 Task: Reply all   from  to Email0091 with a subject Re:Subject0091 and with a message Message0091
Action: Mouse moved to (517, 36)
Screenshot: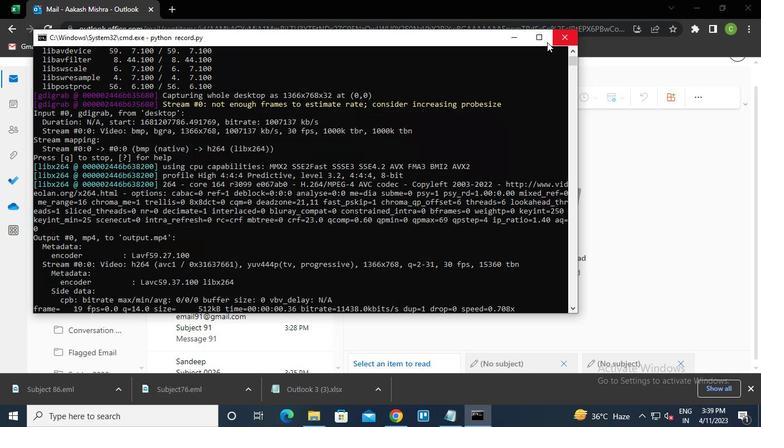
Action: Mouse pressed left at (517, 36)
Screenshot: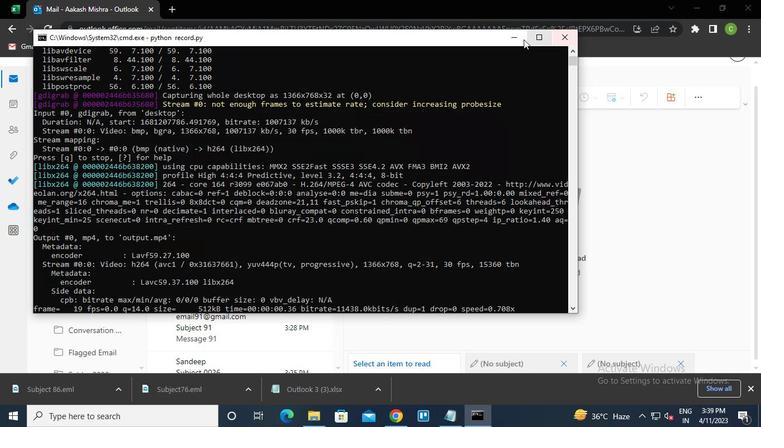 
Action: Mouse moved to (231, 210)
Screenshot: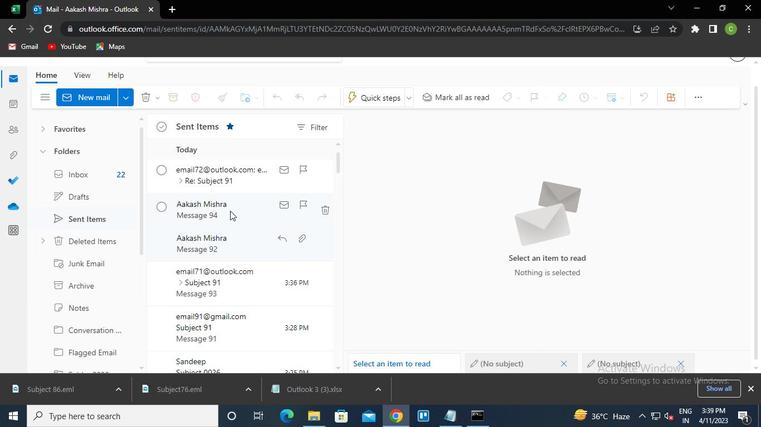
Action: Mouse pressed left at (231, 210)
Screenshot: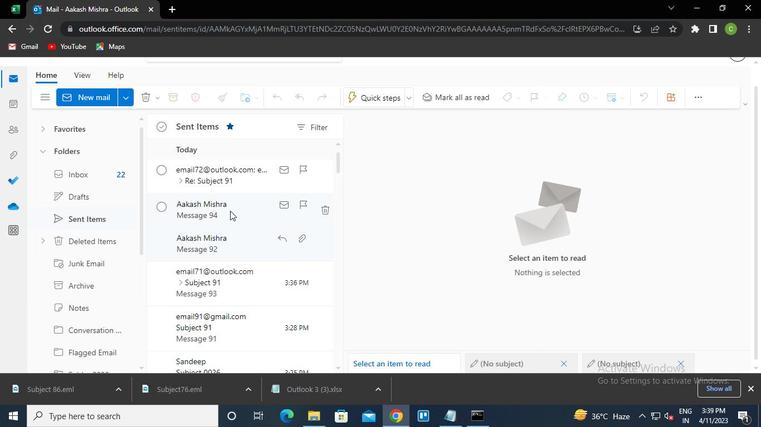 
Action: Mouse moved to (688, 158)
Screenshot: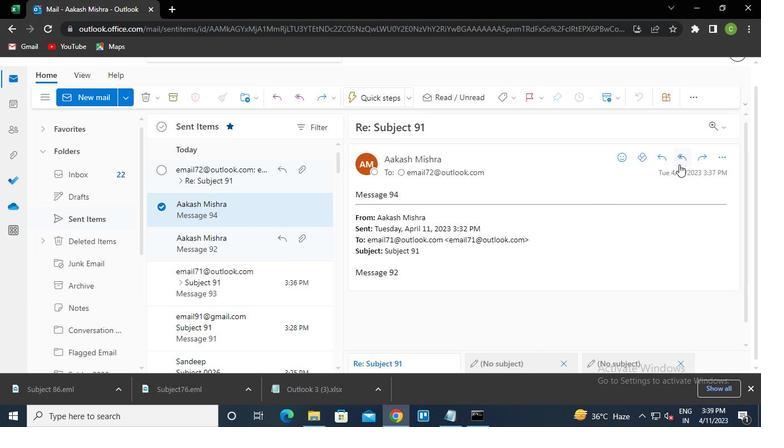 
Action: Mouse pressed left at (688, 158)
Screenshot: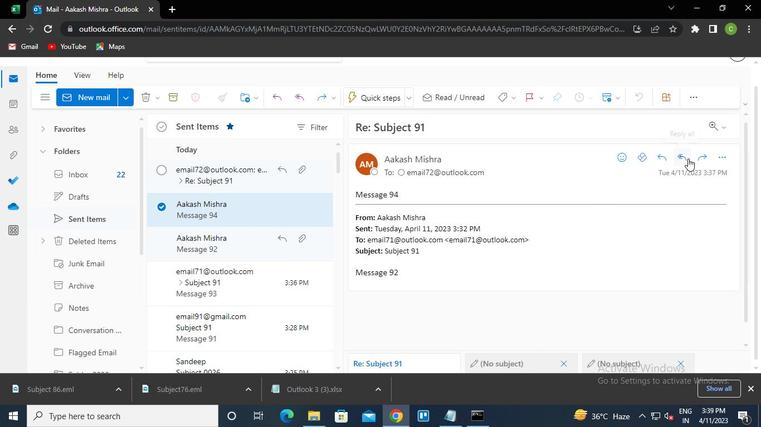 
Action: Mouse moved to (522, 131)
Screenshot: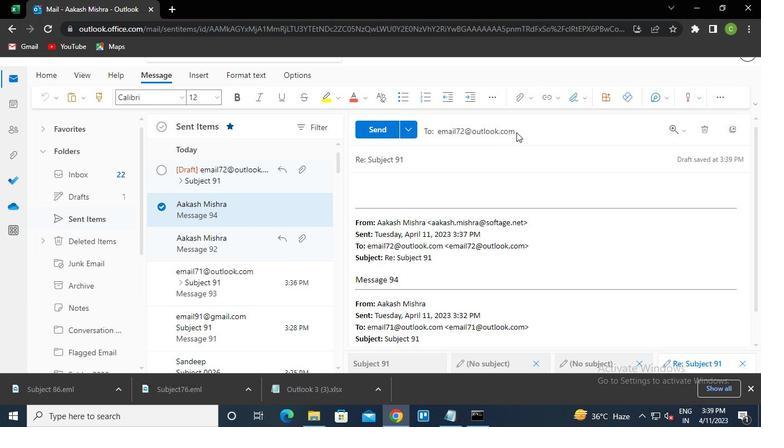
Action: Mouse pressed left at (522, 131)
Screenshot: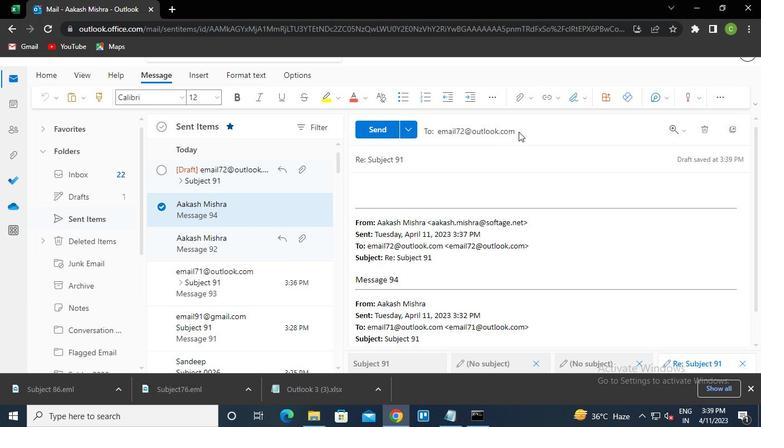 
Action: Mouse moved to (485, 162)
Screenshot: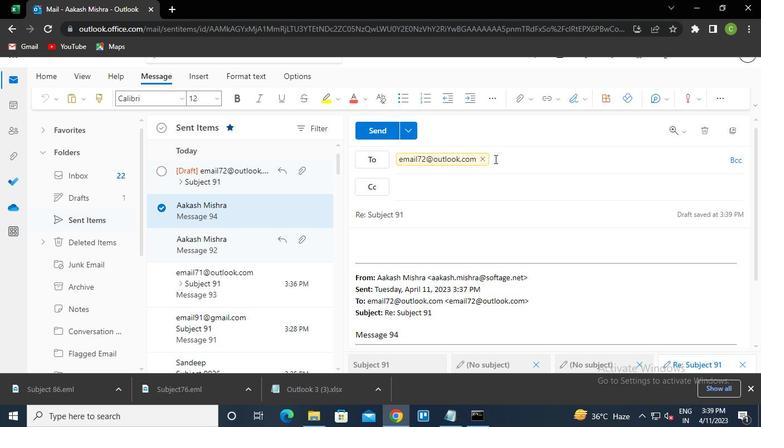 
Action: Mouse pressed left at (485, 162)
Screenshot: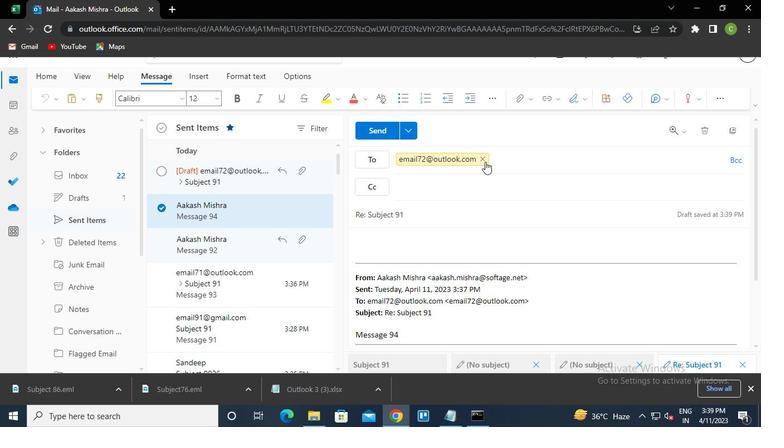 
Action: Mouse moved to (482, 161)
Screenshot: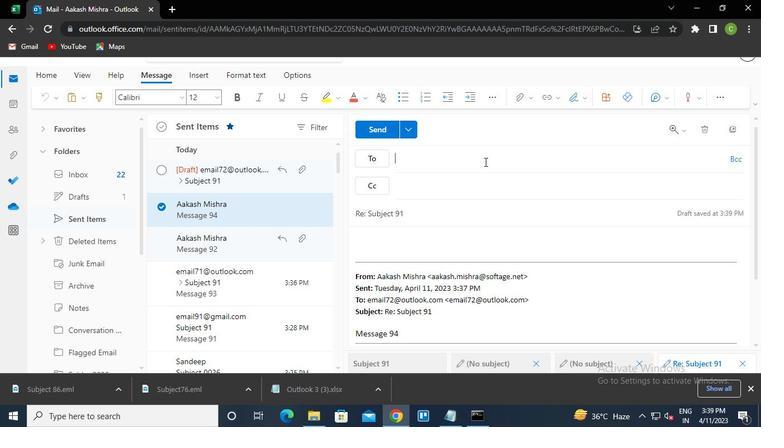 
Action: Keyboard e
Screenshot: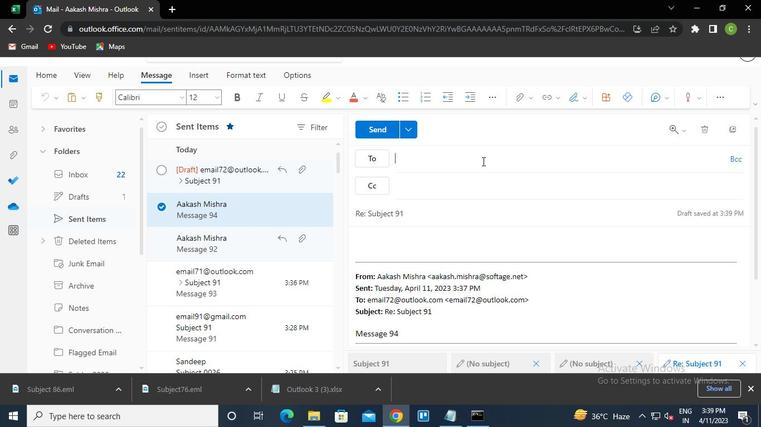 
Action: Keyboard m
Screenshot: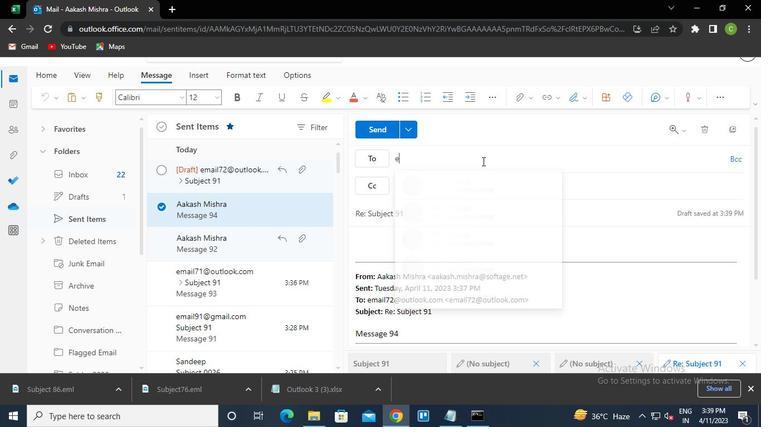 
Action: Keyboard a
Screenshot: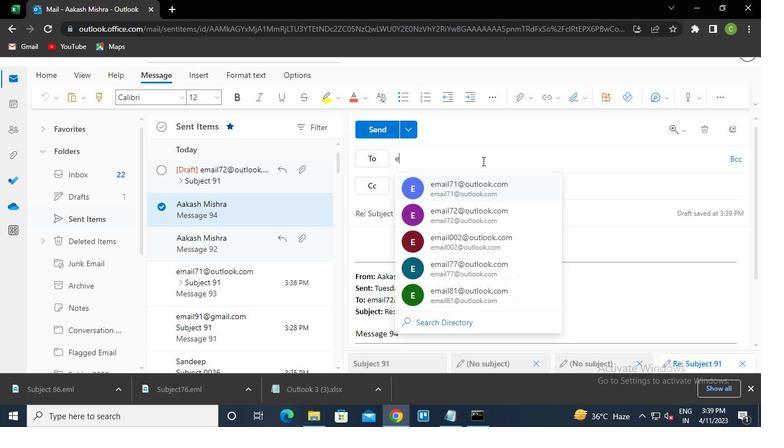 
Action: Keyboard i
Screenshot: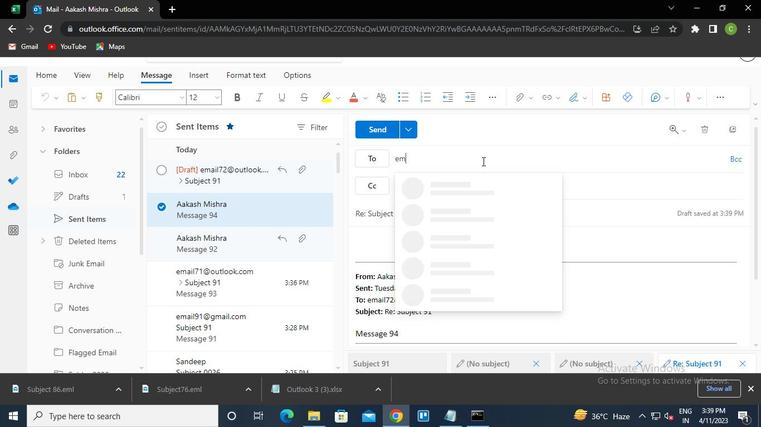 
Action: Keyboard l
Screenshot: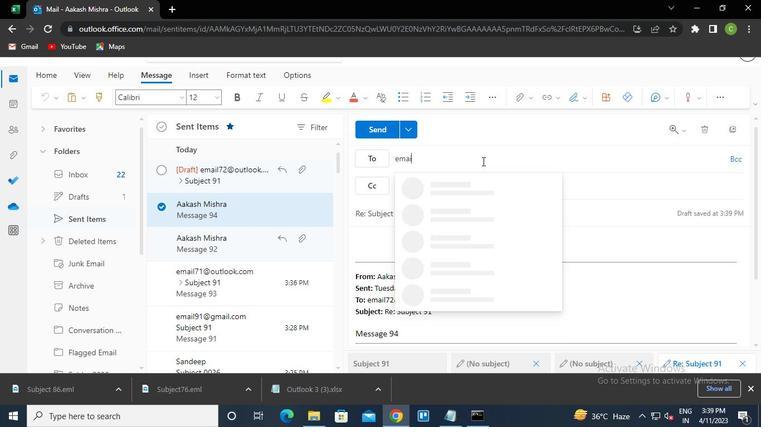 
Action: Keyboard <105>
Screenshot: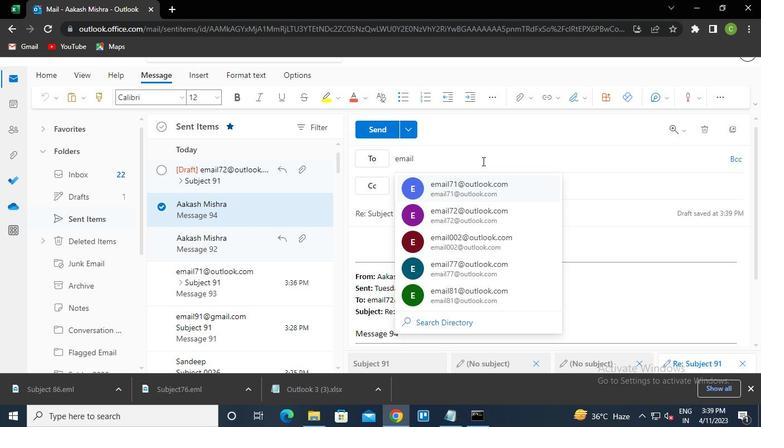 
Action: Keyboard <97>
Screenshot: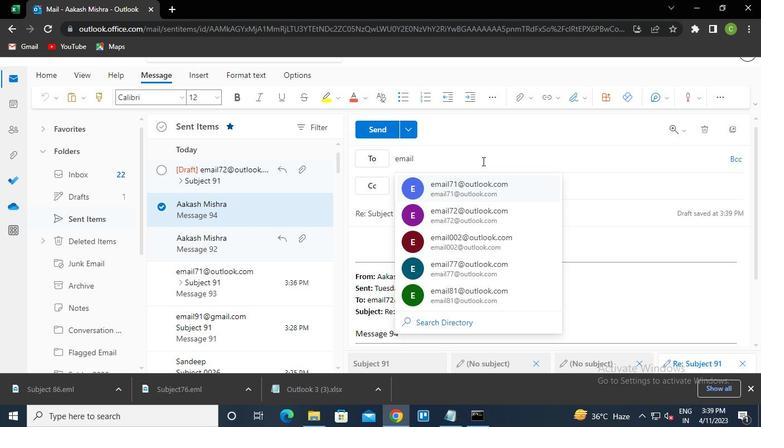 
Action: Keyboard Key.shift
Screenshot: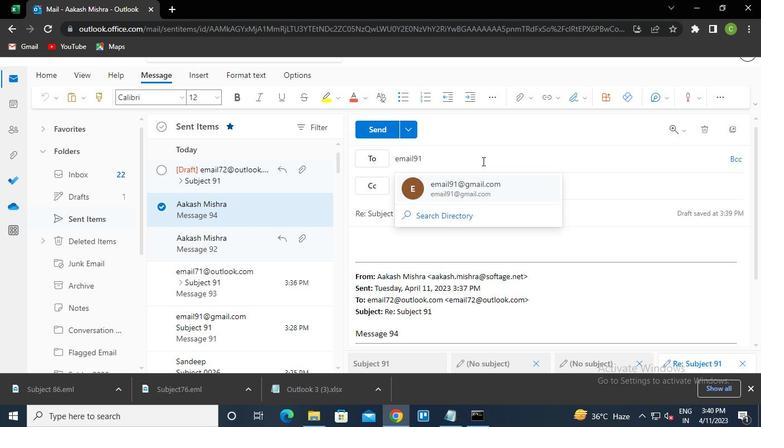
Action: Keyboard @
Screenshot: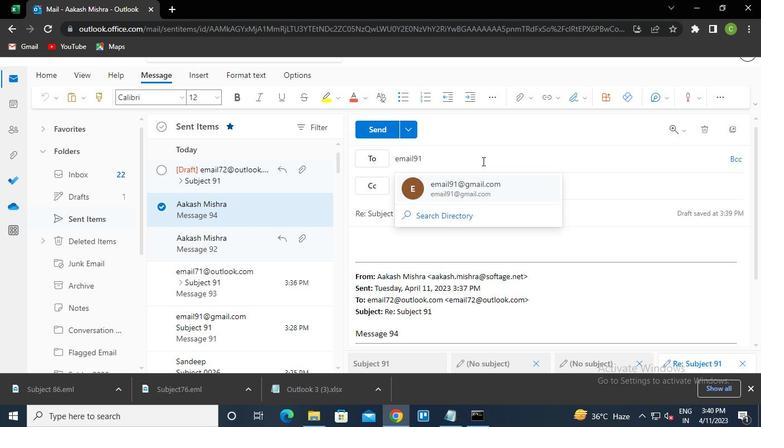 
Action: Keyboard o
Screenshot: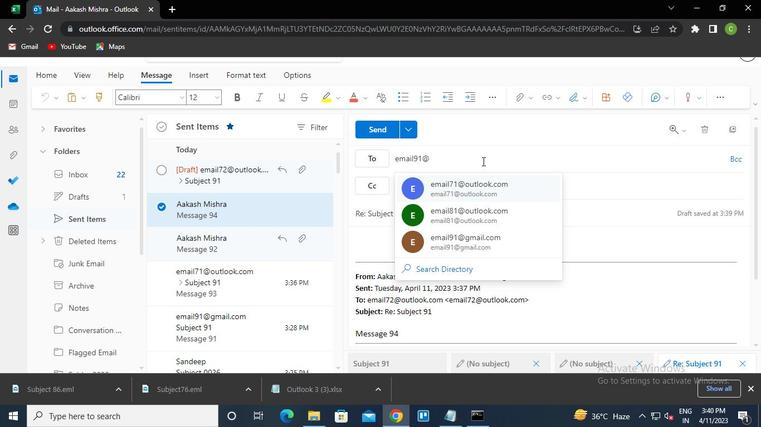 
Action: Keyboard u
Screenshot: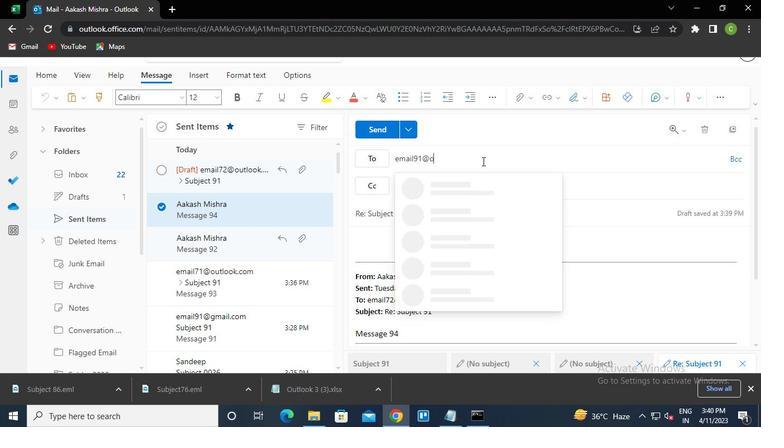 
Action: Keyboard t
Screenshot: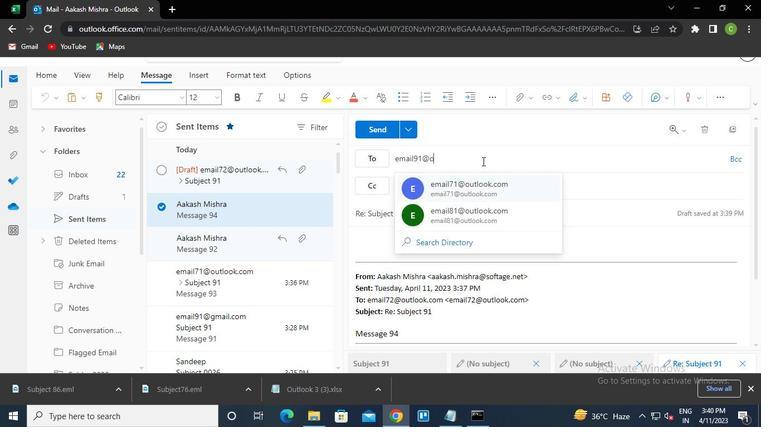 
Action: Keyboard l
Screenshot: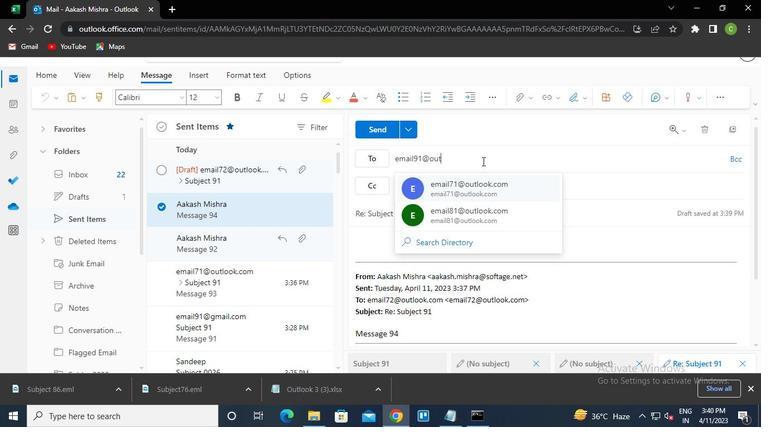 
Action: Keyboard o
Screenshot: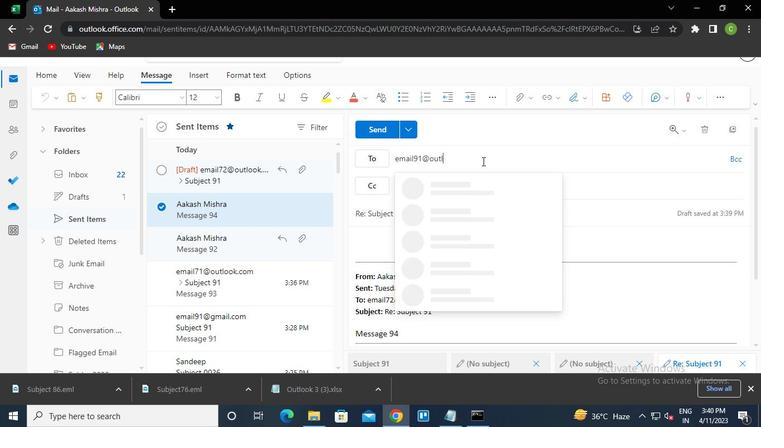 
Action: Keyboard o
Screenshot: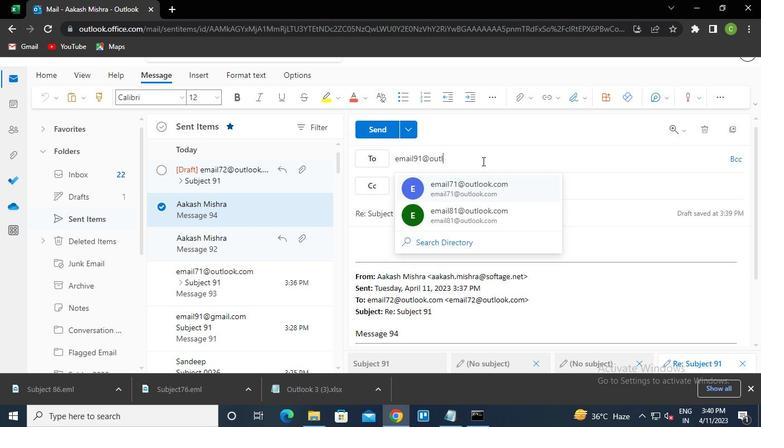
Action: Keyboard k
Screenshot: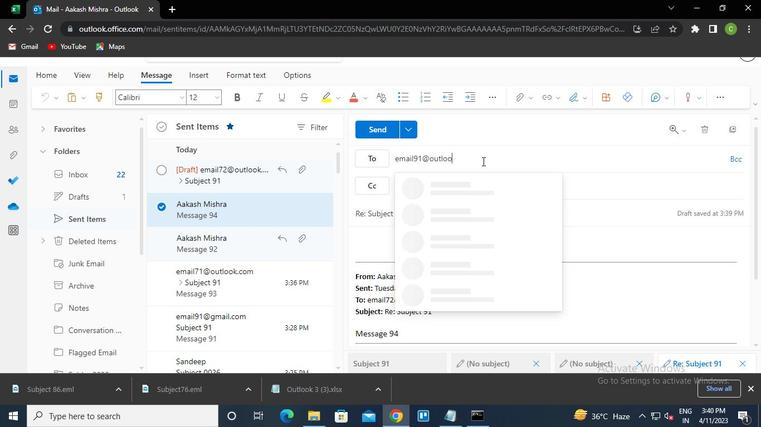 
Action: Keyboard .
Screenshot: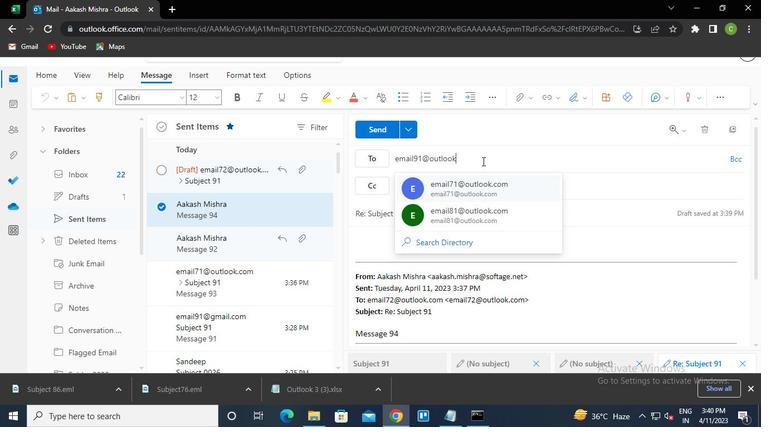 
Action: Keyboard c
Screenshot: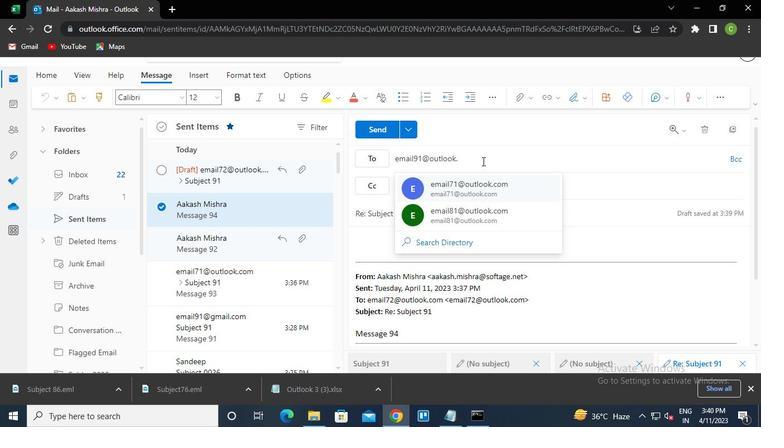 
Action: Keyboard o
Screenshot: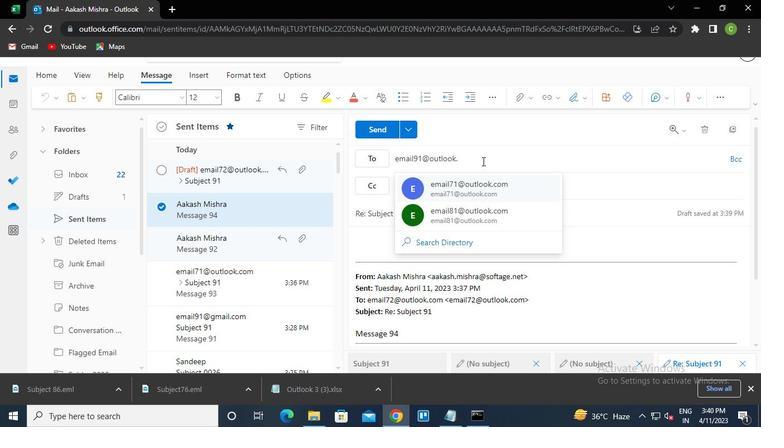 
Action: Keyboard m
Screenshot: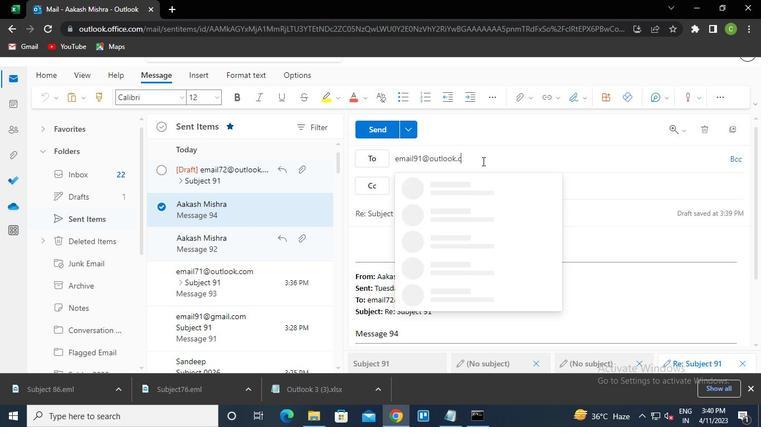 
Action: Keyboard Key.enter
Screenshot: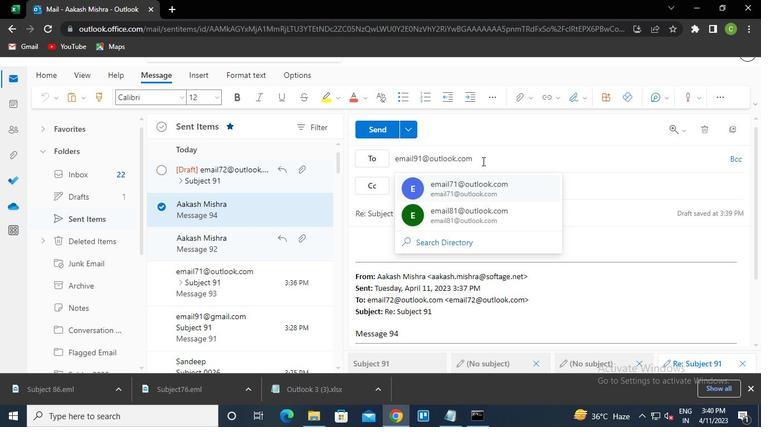 
Action: Mouse moved to (412, 215)
Screenshot: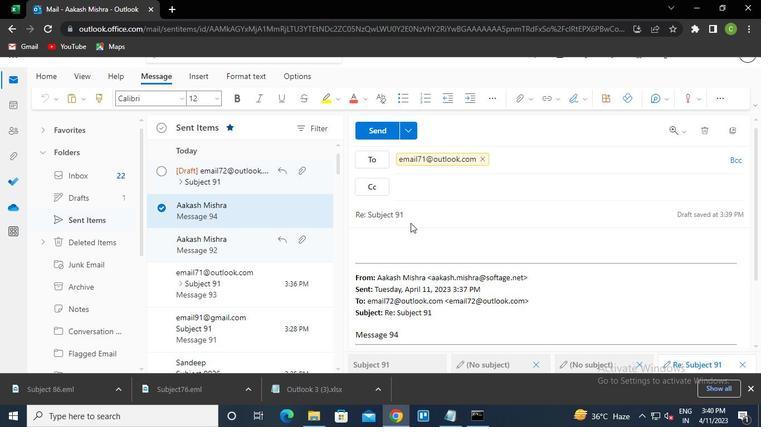 
Action: Mouse pressed left at (412, 215)
Screenshot: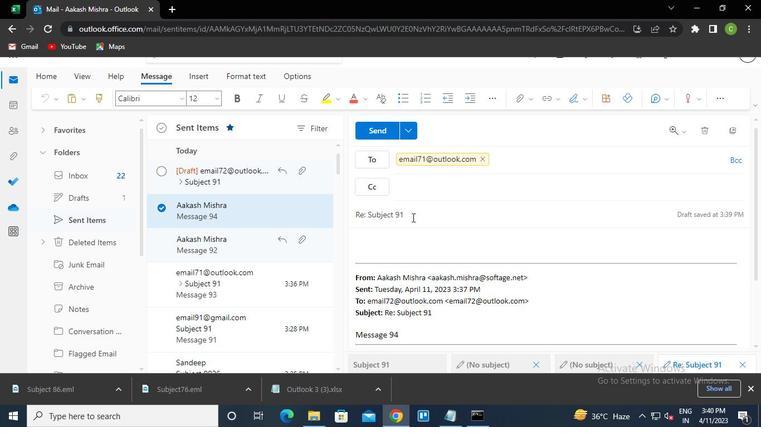 
Action: Mouse moved to (402, 250)
Screenshot: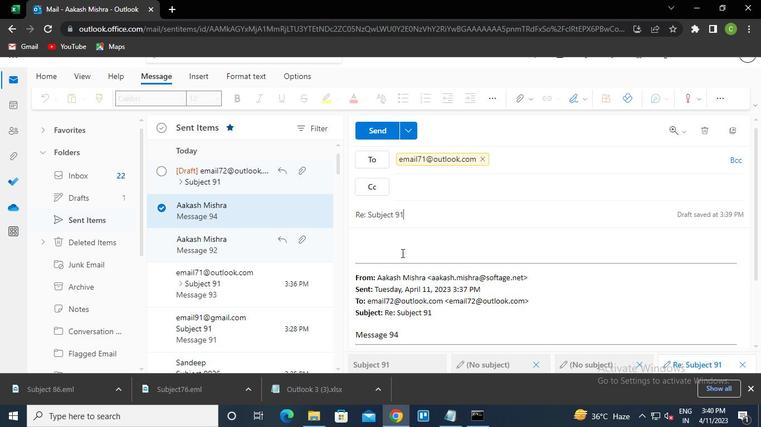 
Action: Mouse pressed left at (402, 250)
Screenshot: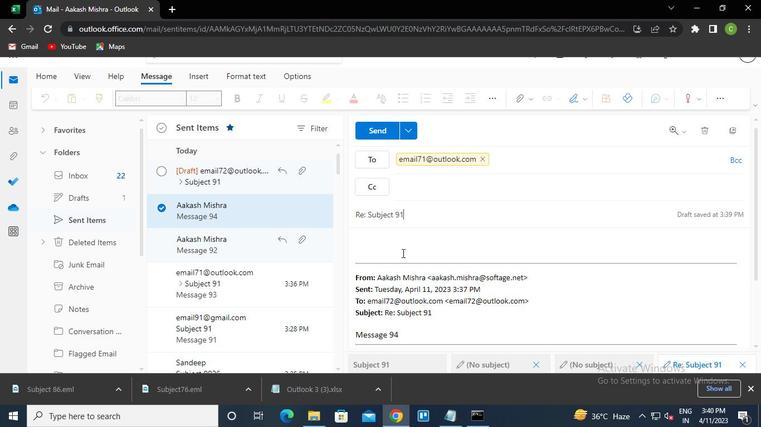 
Action: Keyboard Key.caps_lock
Screenshot: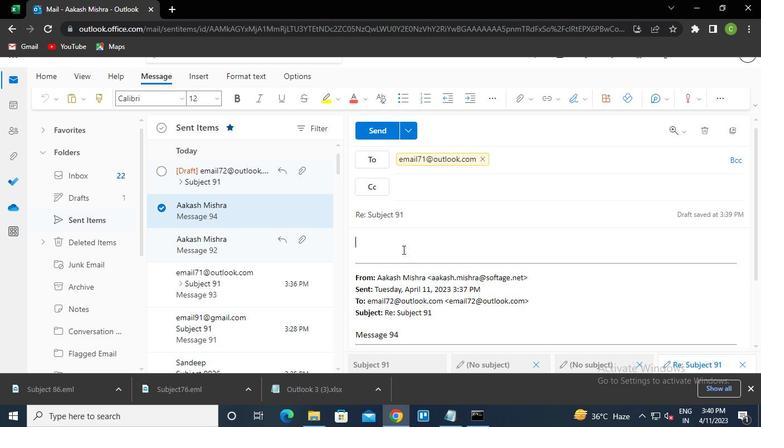 
Action: Keyboard m
Screenshot: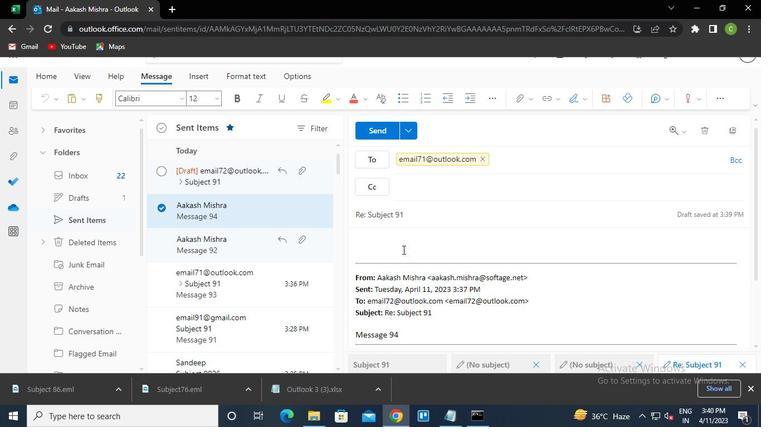 
Action: Keyboard Key.caps_lock
Screenshot: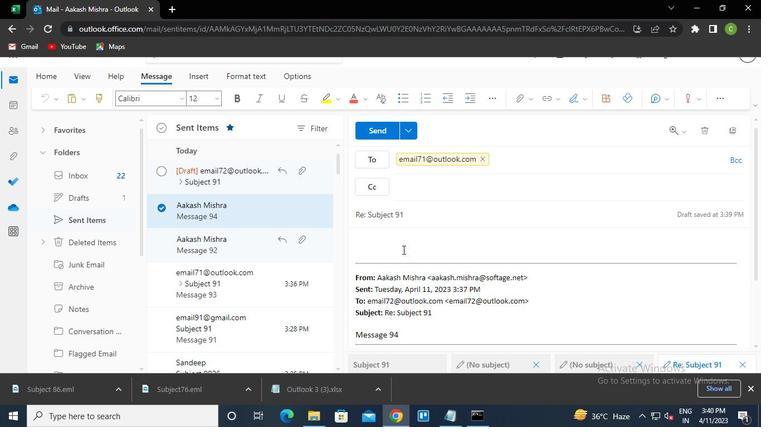 
Action: Keyboard e
Screenshot: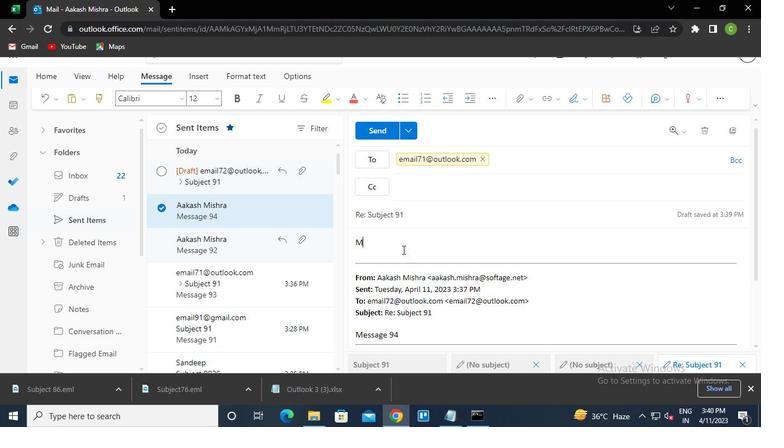 
Action: Keyboard s
Screenshot: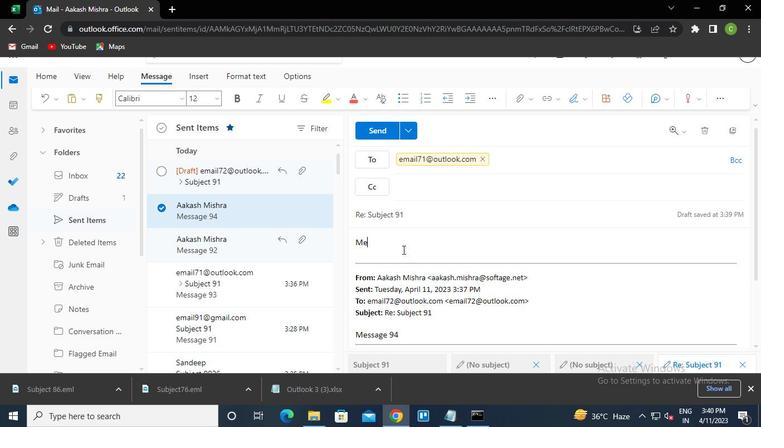
Action: Keyboard s
Screenshot: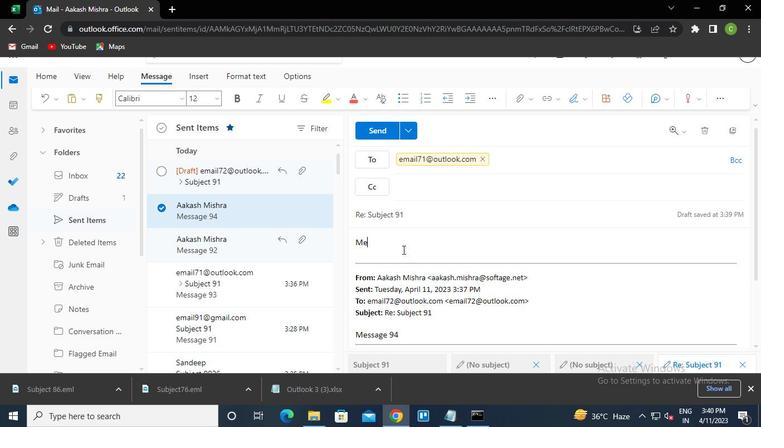 
Action: Keyboard a
Screenshot: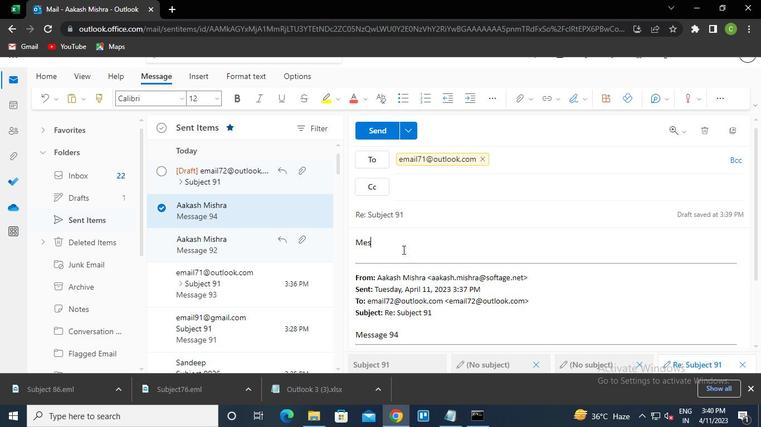 
Action: Keyboard g
Screenshot: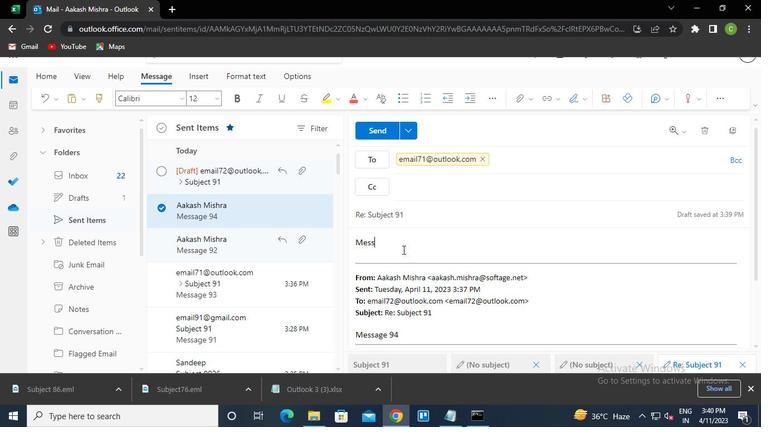
Action: Keyboard e
Screenshot: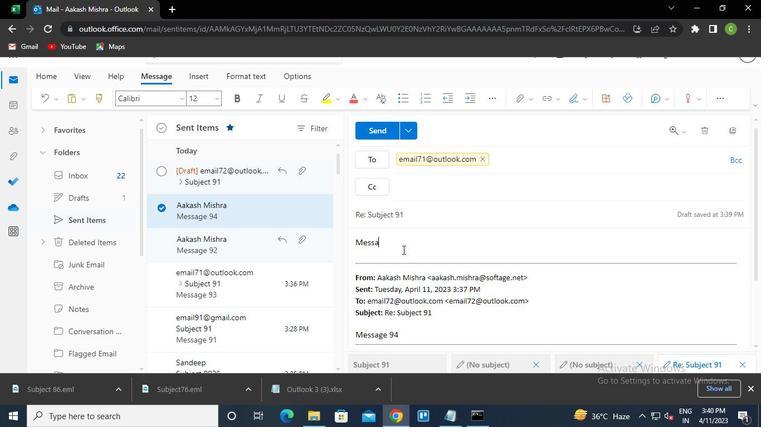 
Action: Keyboard Key.space
Screenshot: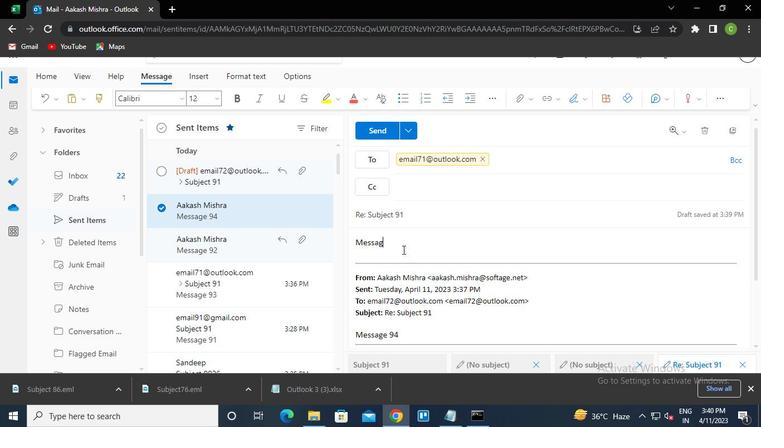 
Action: Keyboard <105>
Screenshot: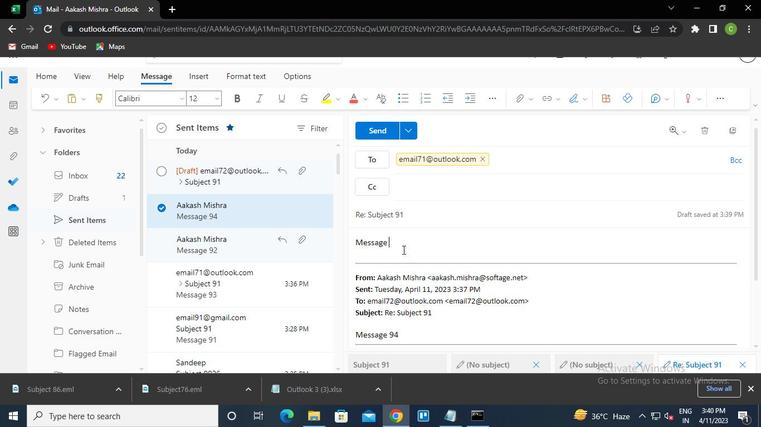 
Action: Keyboard <97>
Screenshot: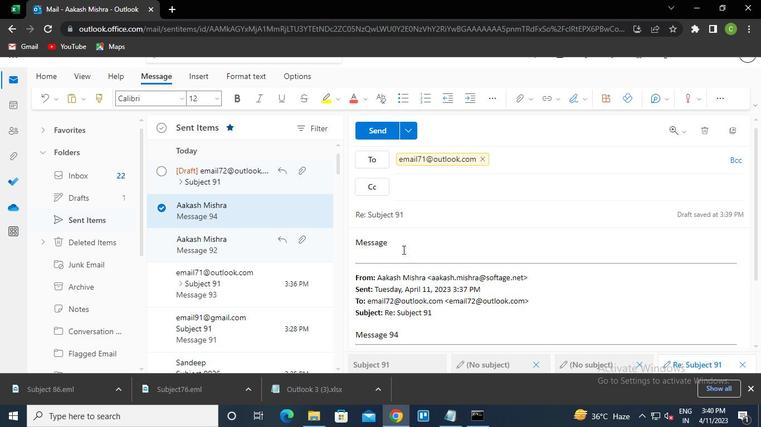 
Action: Mouse moved to (374, 124)
Screenshot: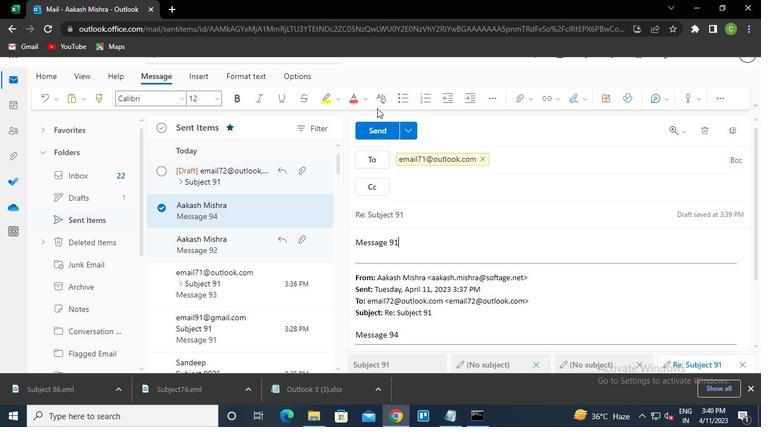 
Action: Mouse pressed left at (374, 124)
Screenshot: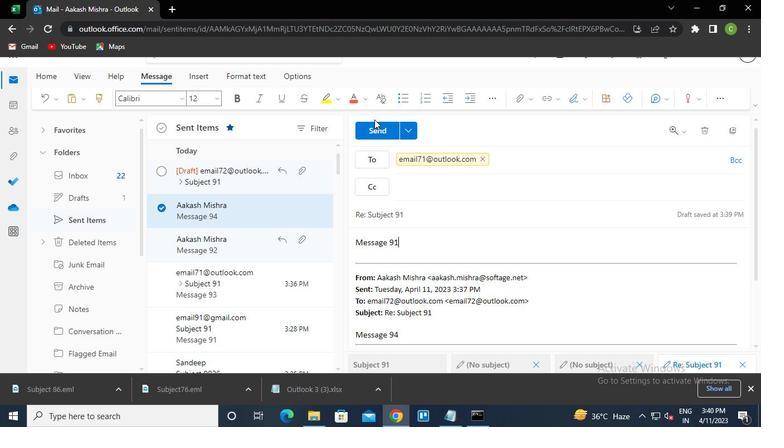 
Action: Mouse moved to (478, 424)
Screenshot: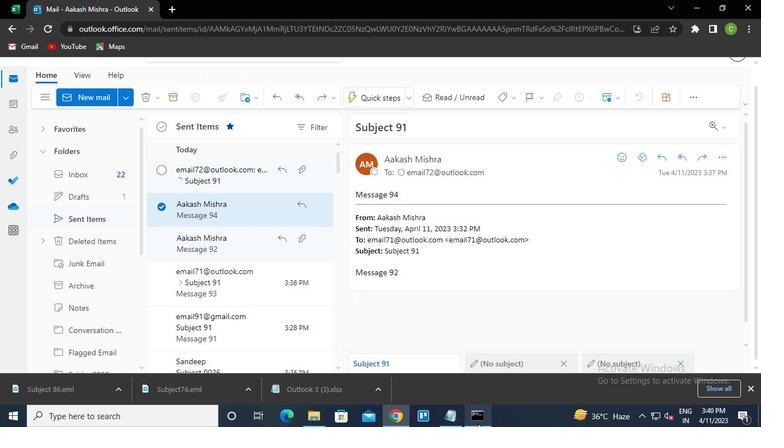 
Action: Mouse pressed left at (478, 424)
Screenshot: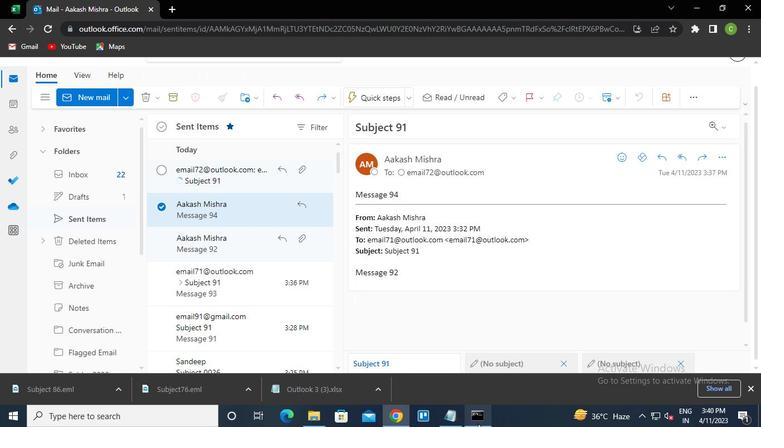 
Action: Mouse moved to (557, 42)
Screenshot: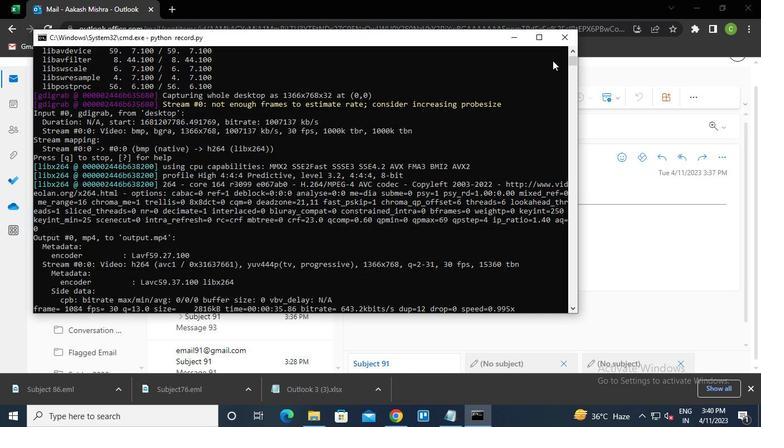 
Action: Mouse pressed left at (557, 42)
Screenshot: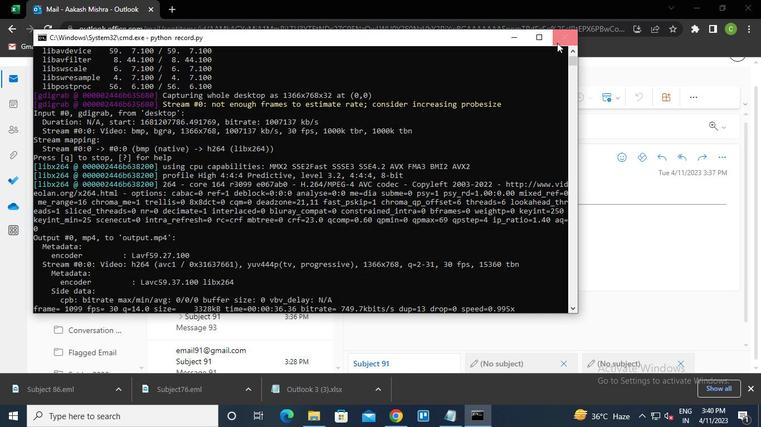 
Action: Mouse moved to (543, 67)
Screenshot: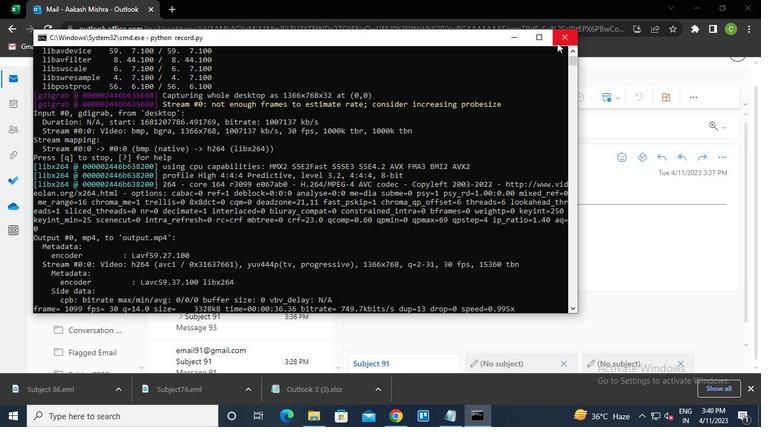
